 Task: Update the status of the saved search to under contract/pending.
Action: Mouse moved to (371, 285)
Screenshot: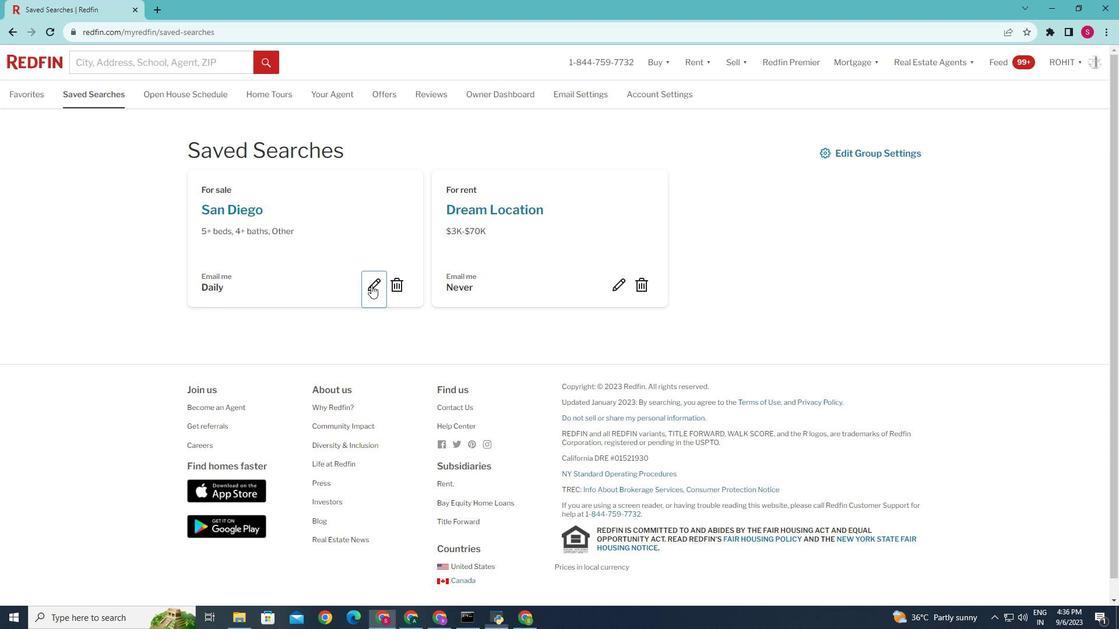 
Action: Mouse pressed left at (371, 285)
Screenshot: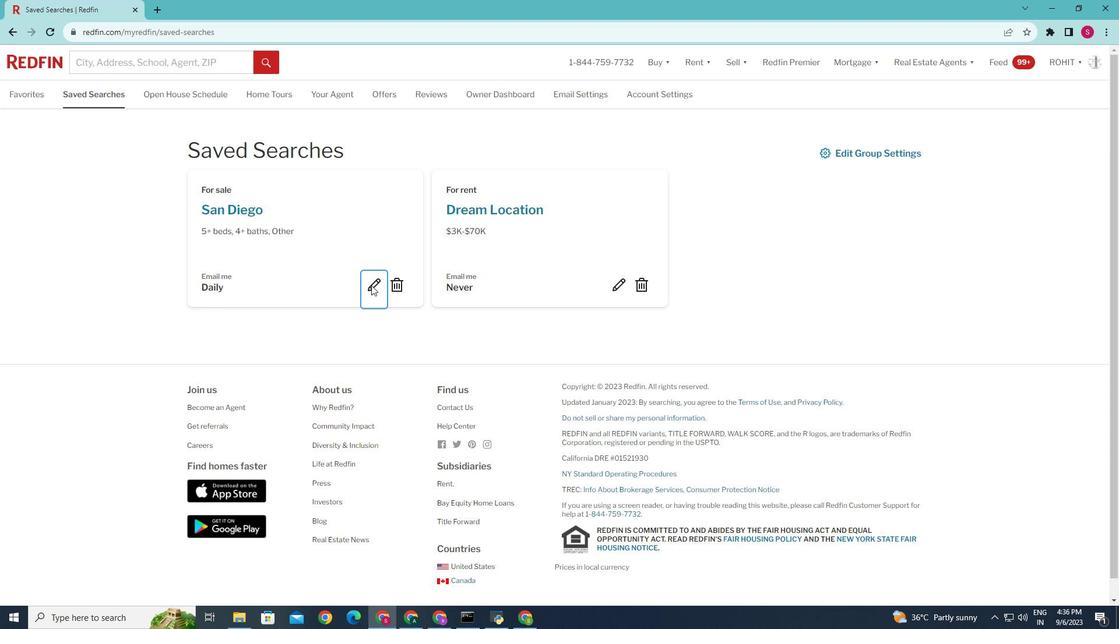 
Action: Mouse moved to (510, 336)
Screenshot: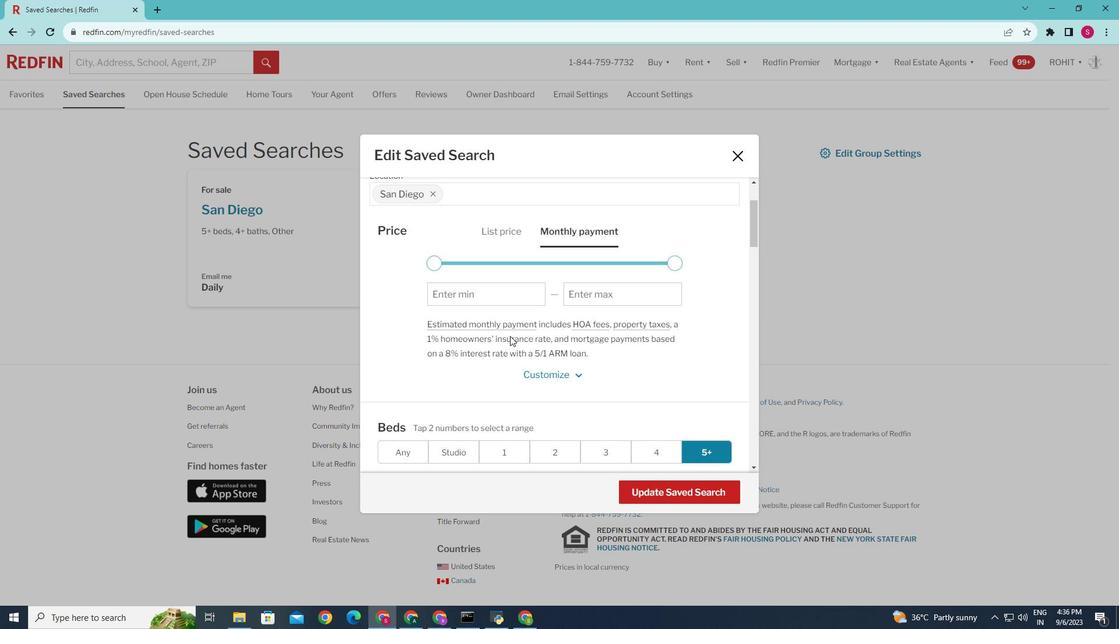 
Action: Mouse scrolled (510, 335) with delta (0, 0)
Screenshot: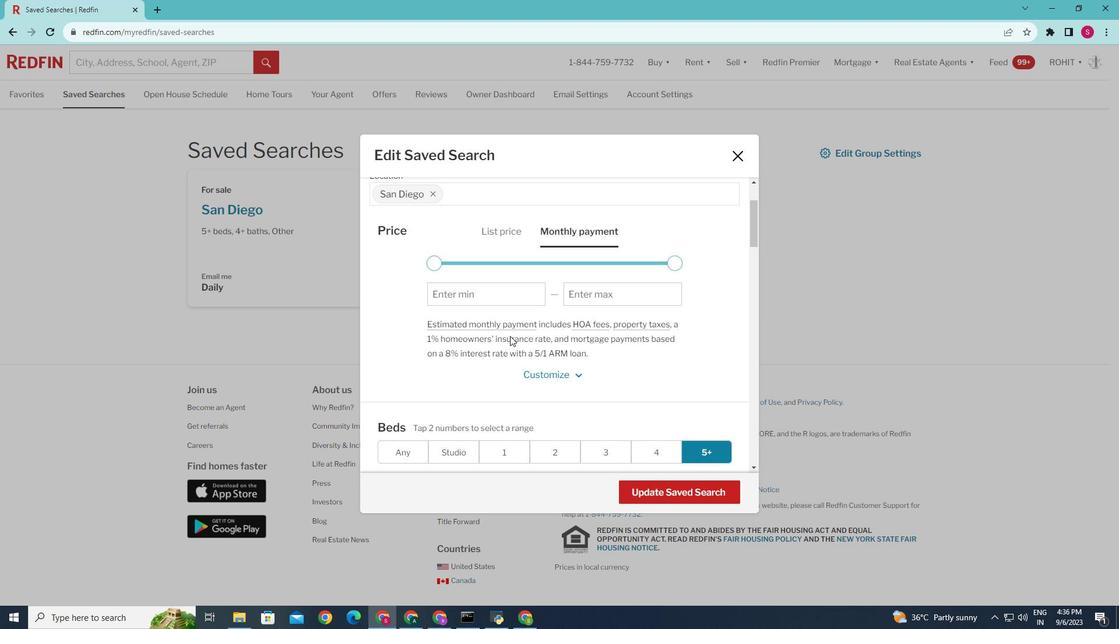 
Action: Mouse scrolled (510, 335) with delta (0, 0)
Screenshot: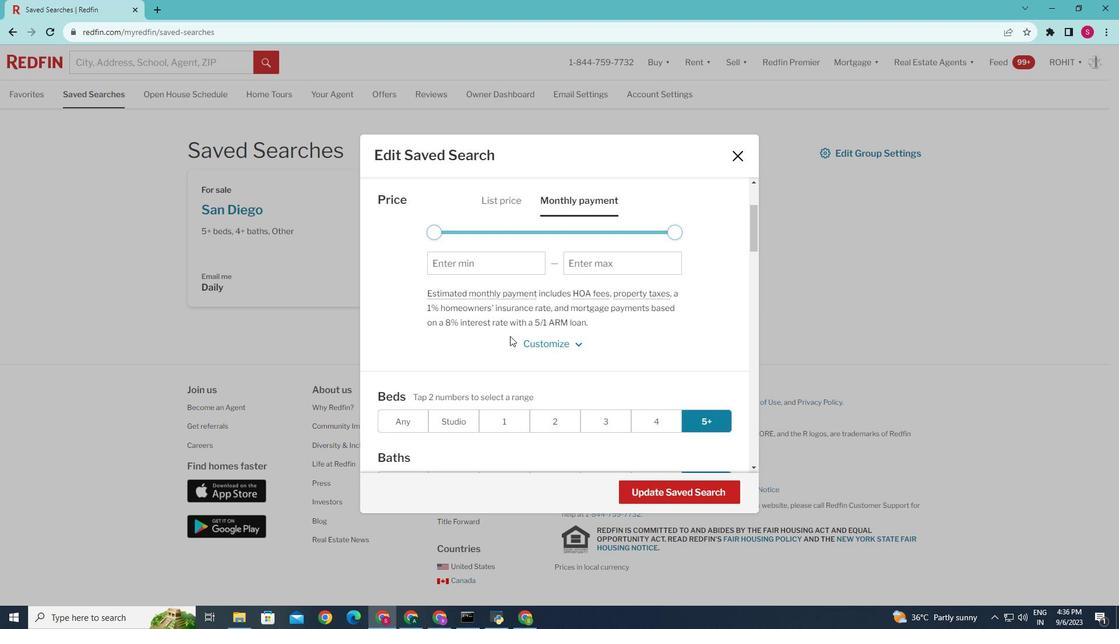 
Action: Mouse scrolled (510, 335) with delta (0, 0)
Screenshot: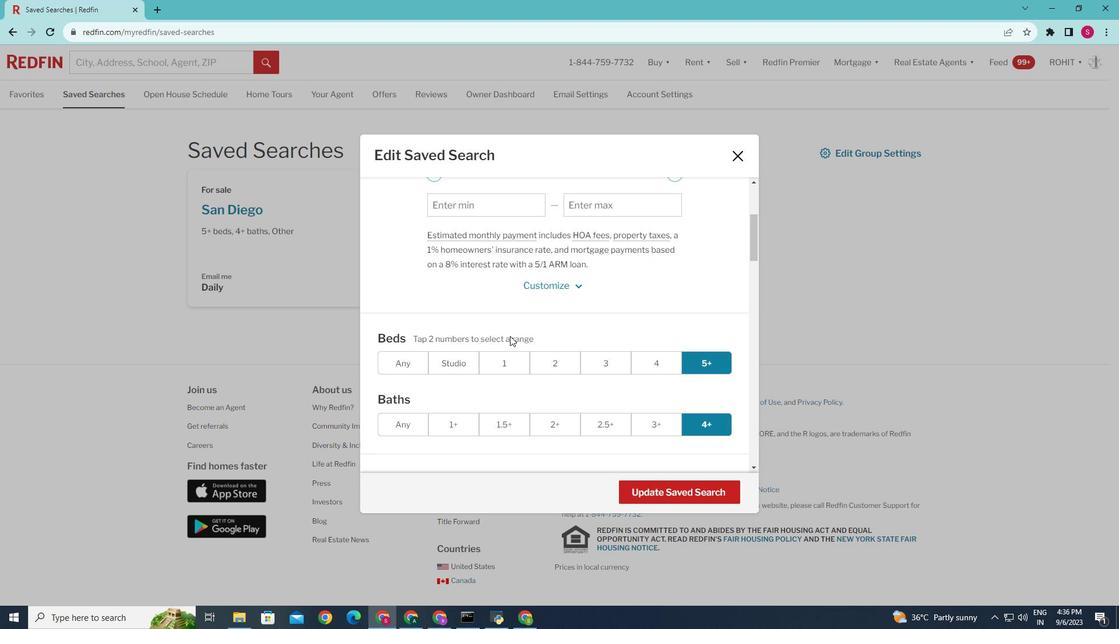 
Action: Mouse scrolled (510, 335) with delta (0, 0)
Screenshot: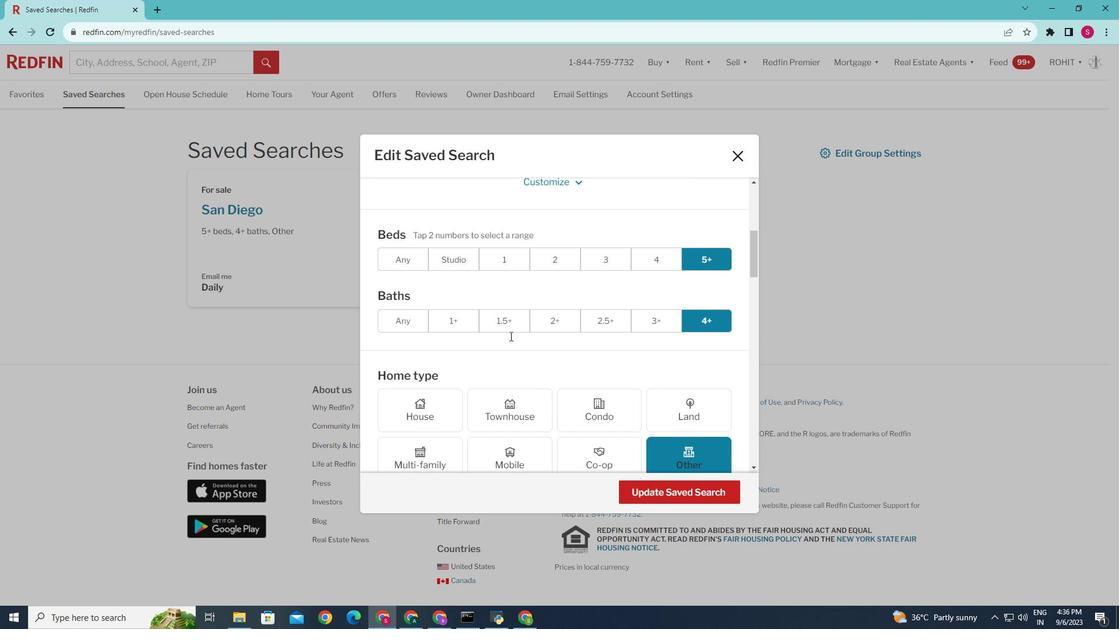 
Action: Mouse scrolled (510, 335) with delta (0, 0)
Screenshot: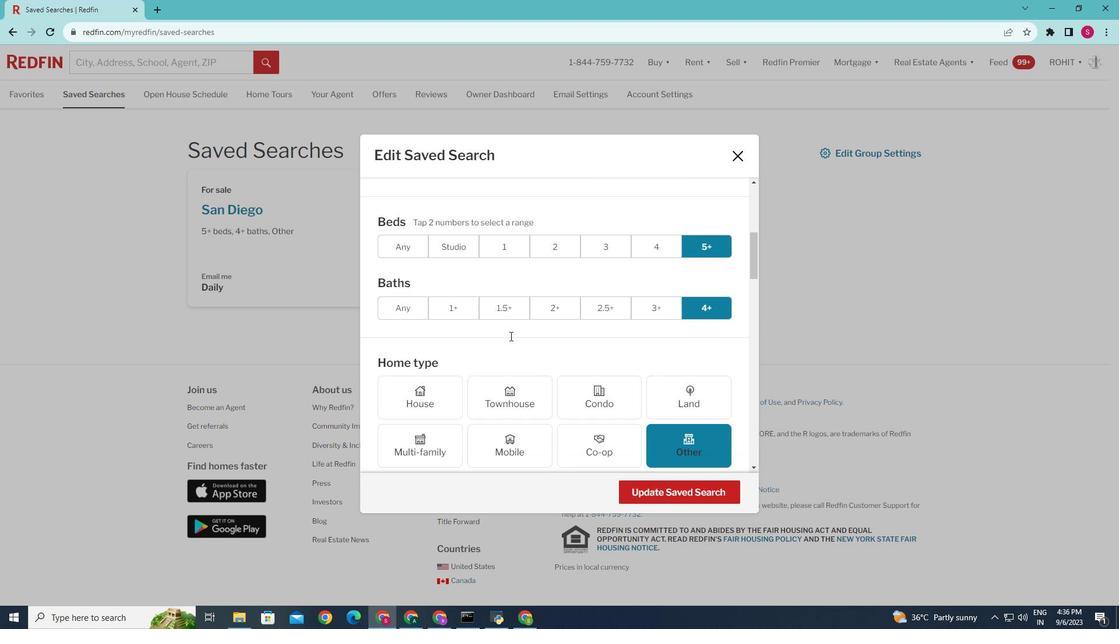 
Action: Mouse scrolled (510, 335) with delta (0, 0)
Screenshot: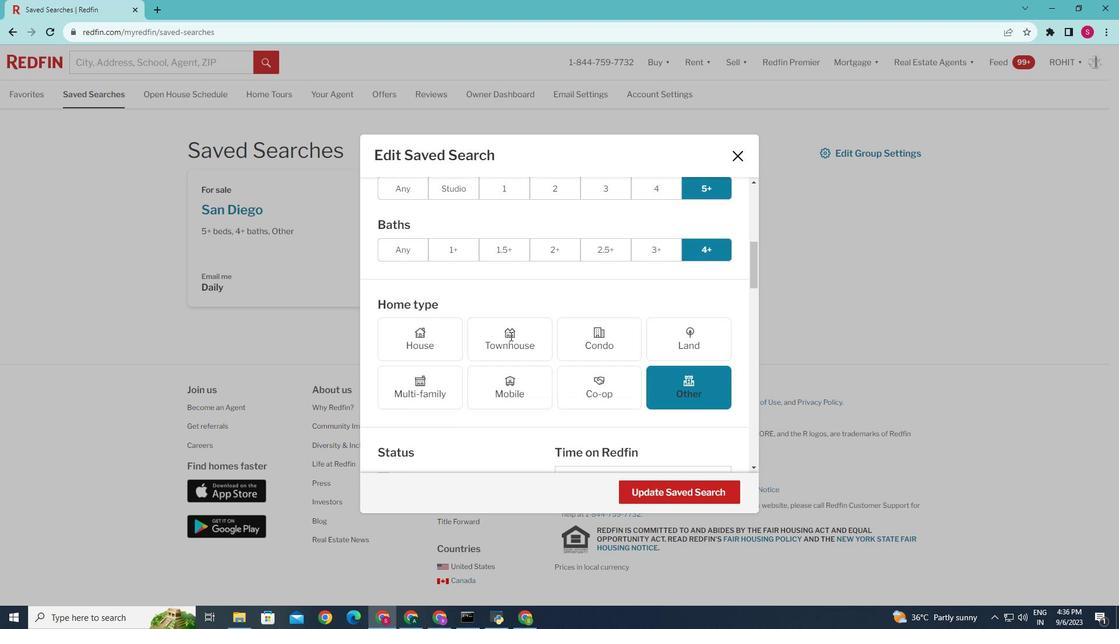 
Action: Mouse scrolled (510, 335) with delta (0, 0)
Screenshot: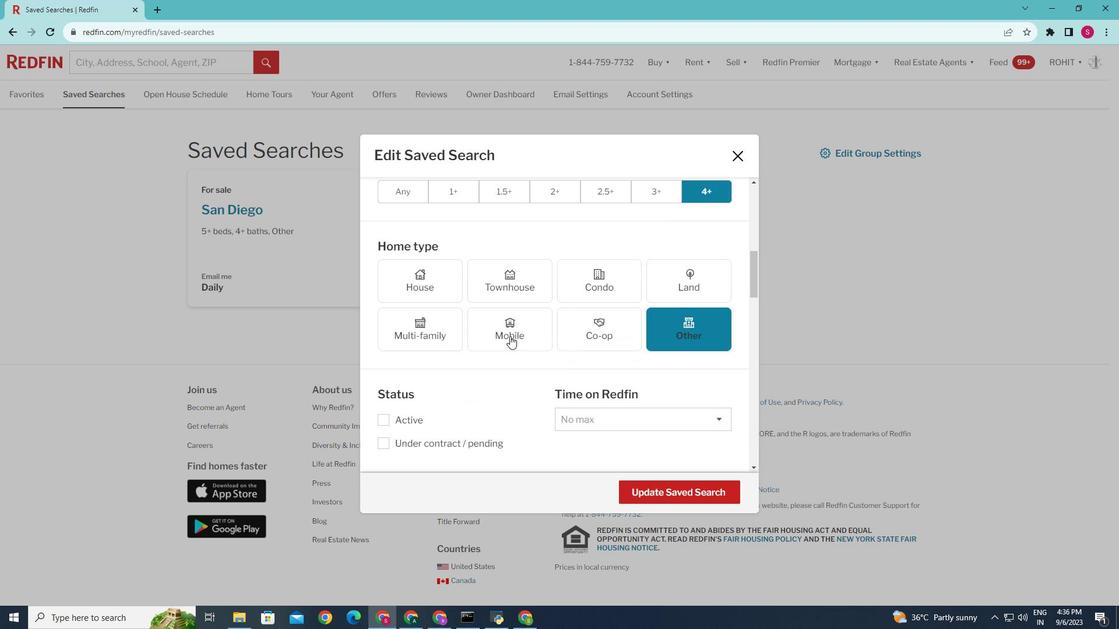 
Action: Mouse scrolled (510, 335) with delta (0, 0)
Screenshot: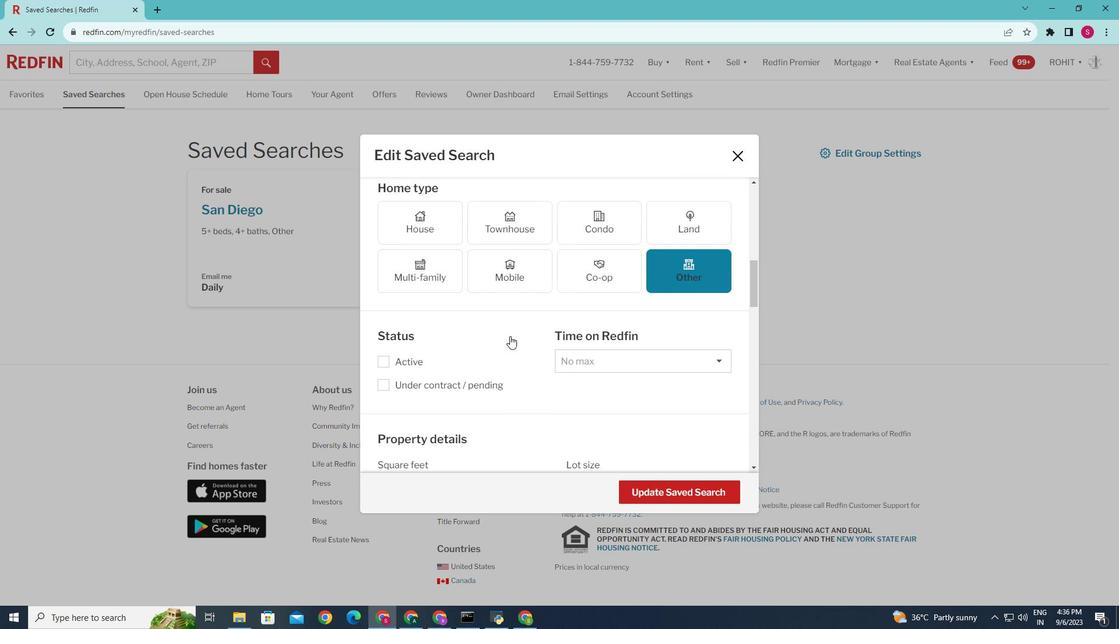 
Action: Mouse moved to (380, 384)
Screenshot: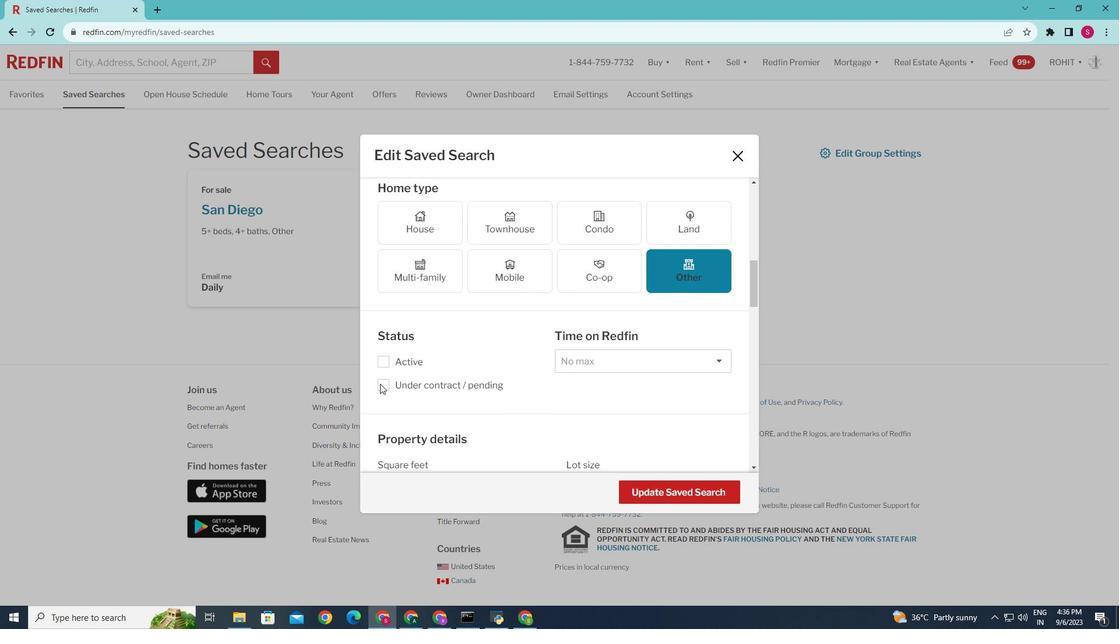 
Action: Mouse pressed left at (380, 384)
Screenshot: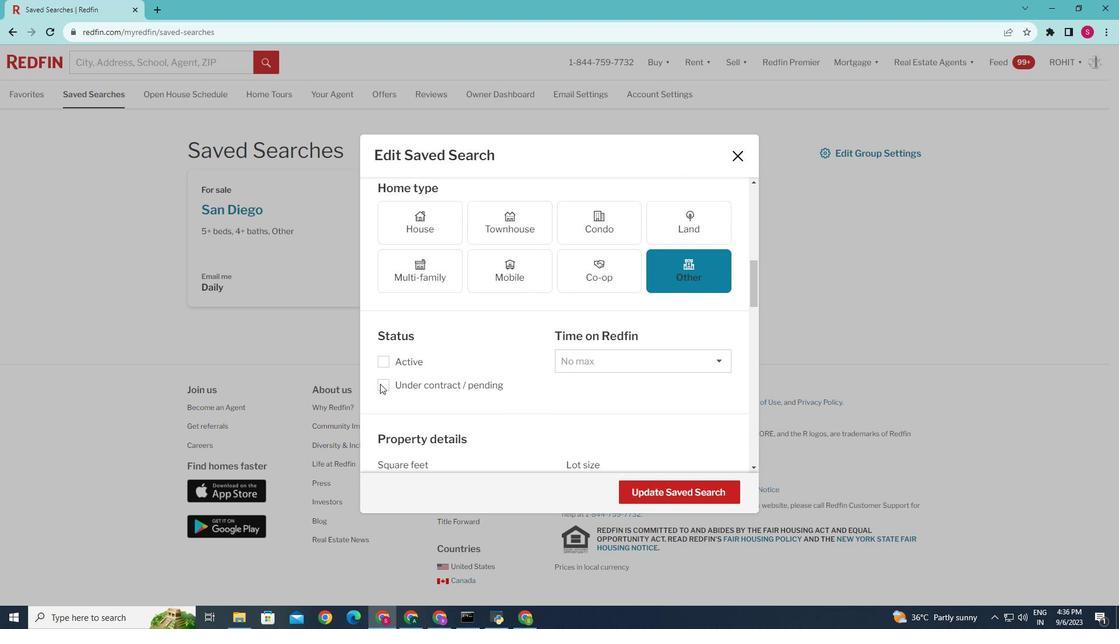 
Action: Mouse moved to (687, 489)
Screenshot: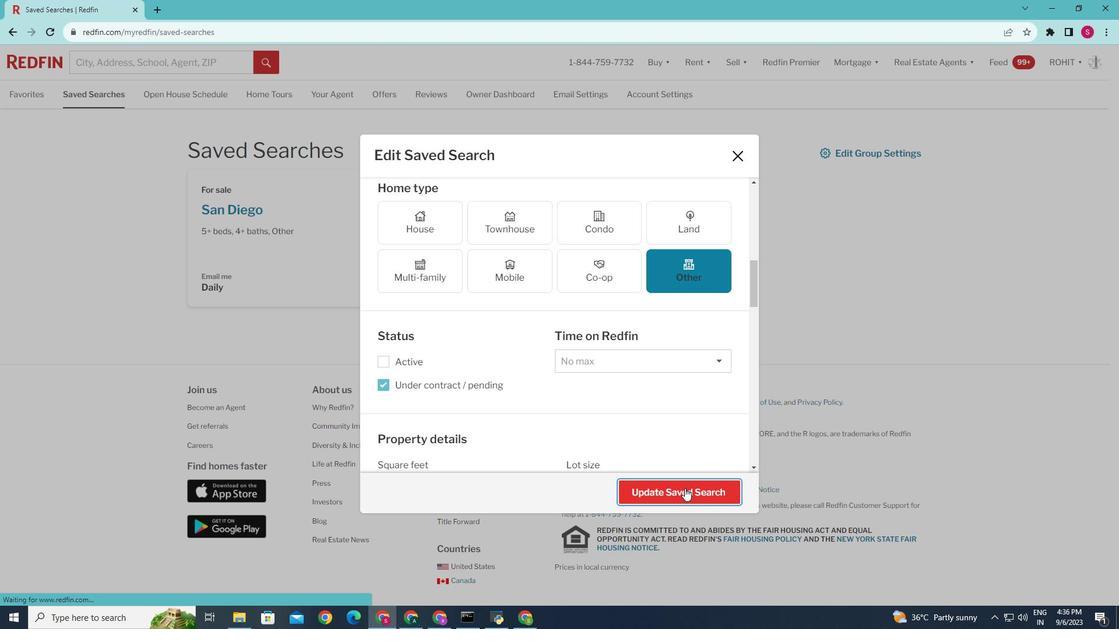 
Action: Mouse pressed left at (687, 489)
Screenshot: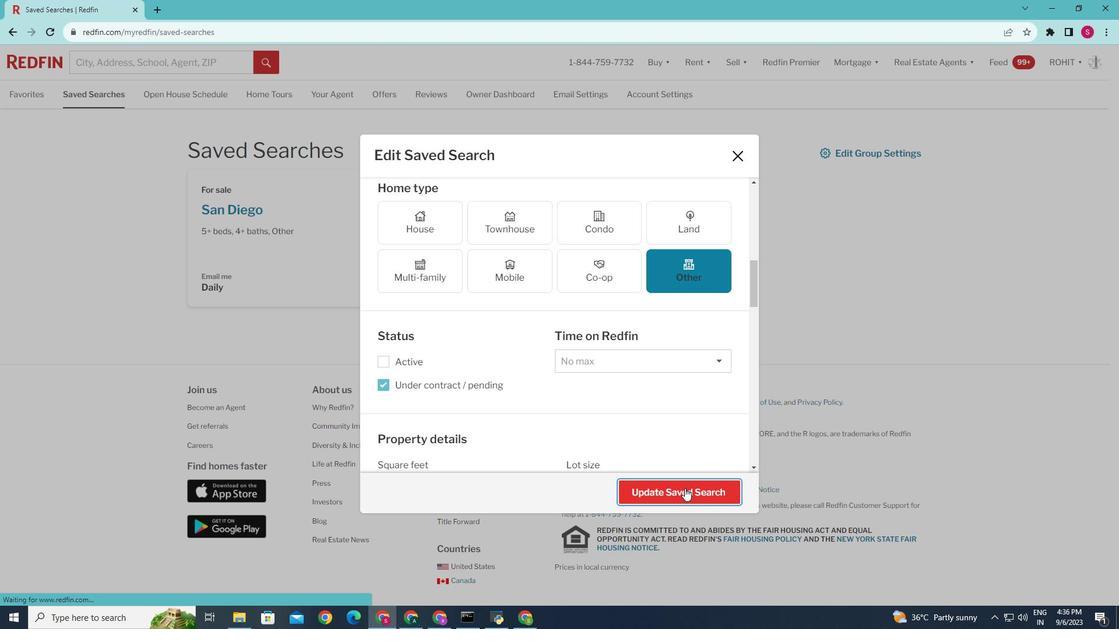 
Action: Mouse moved to (648, 450)
Screenshot: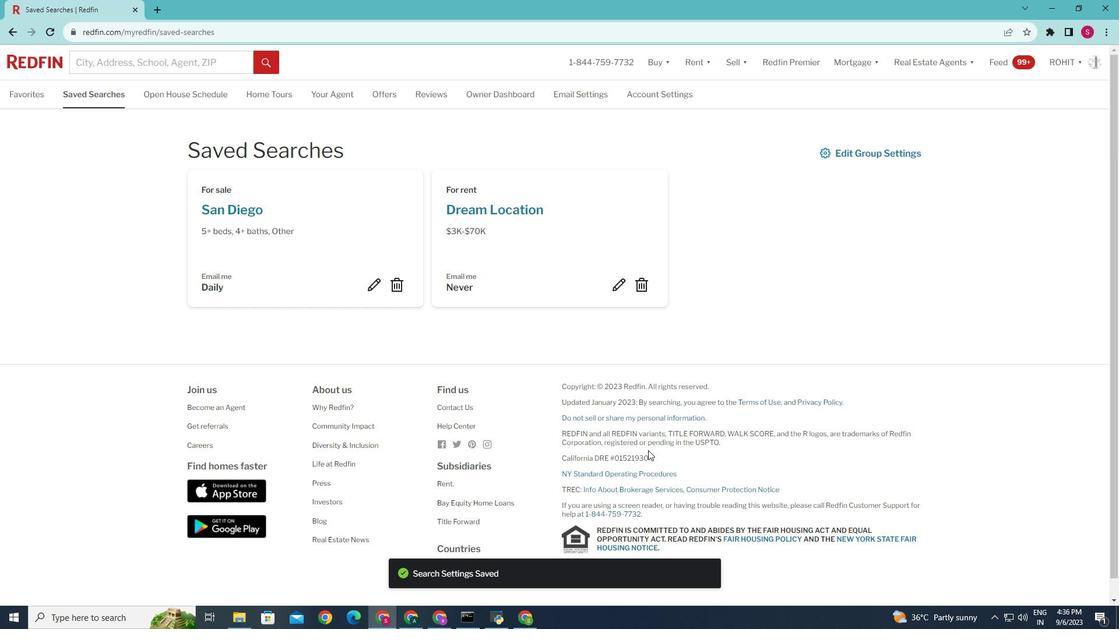 
